 Task: Create New Customer with Customer Name: Fujiyama Sushi, Billing Address Line1: 4774 Agriculture Lane, Billing Address Line2:  Homestead, Billing Address Line3:  Florida 33030
Action: Mouse moved to (155, 27)
Screenshot: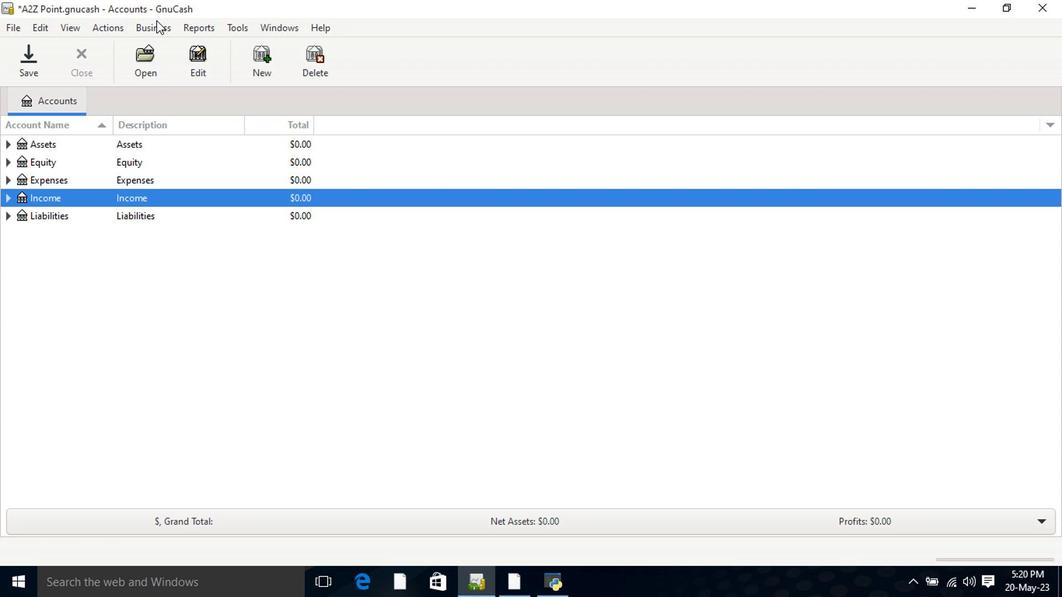 
Action: Mouse pressed left at (155, 27)
Screenshot: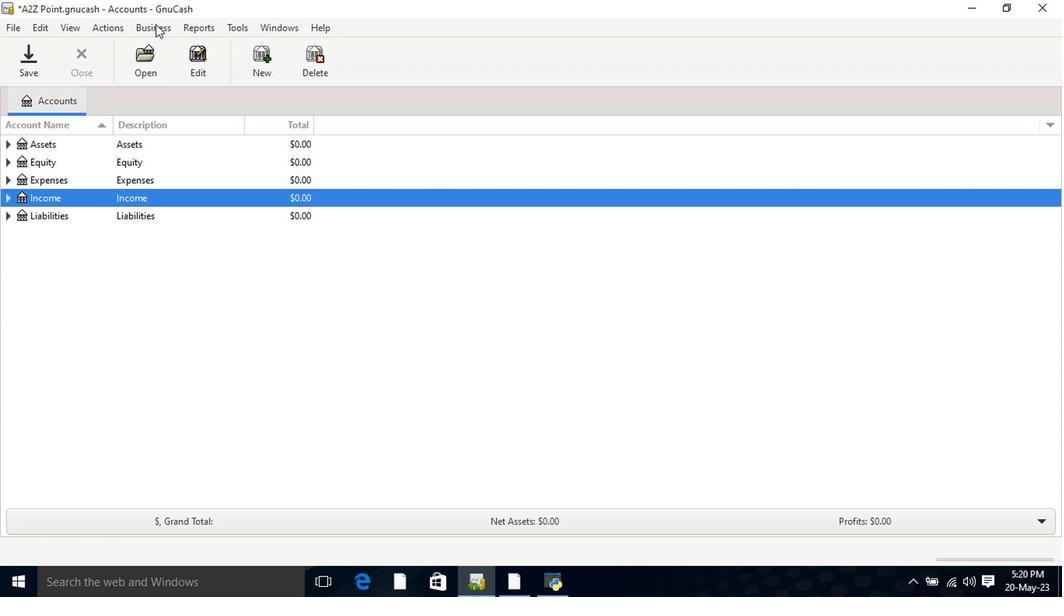 
Action: Mouse moved to (318, 71)
Screenshot: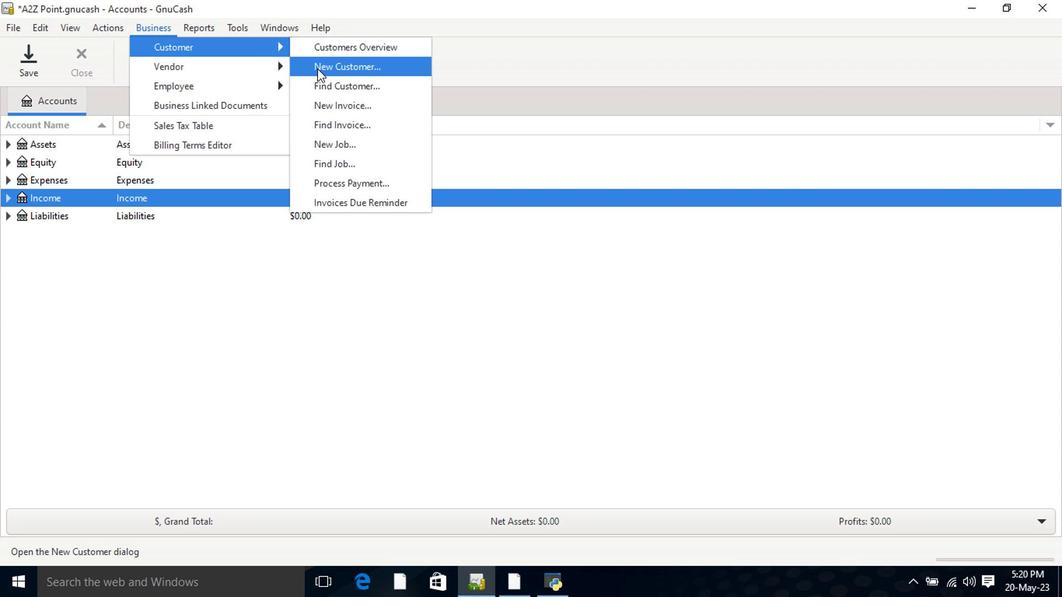 
Action: Mouse pressed left at (318, 71)
Screenshot: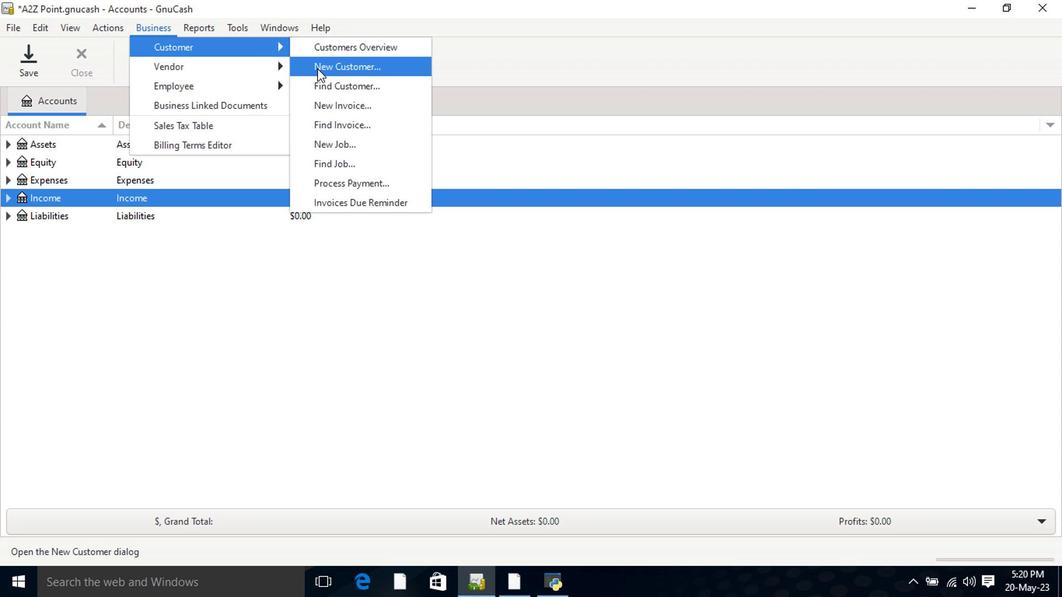 
Action: Mouse moved to (607, 180)
Screenshot: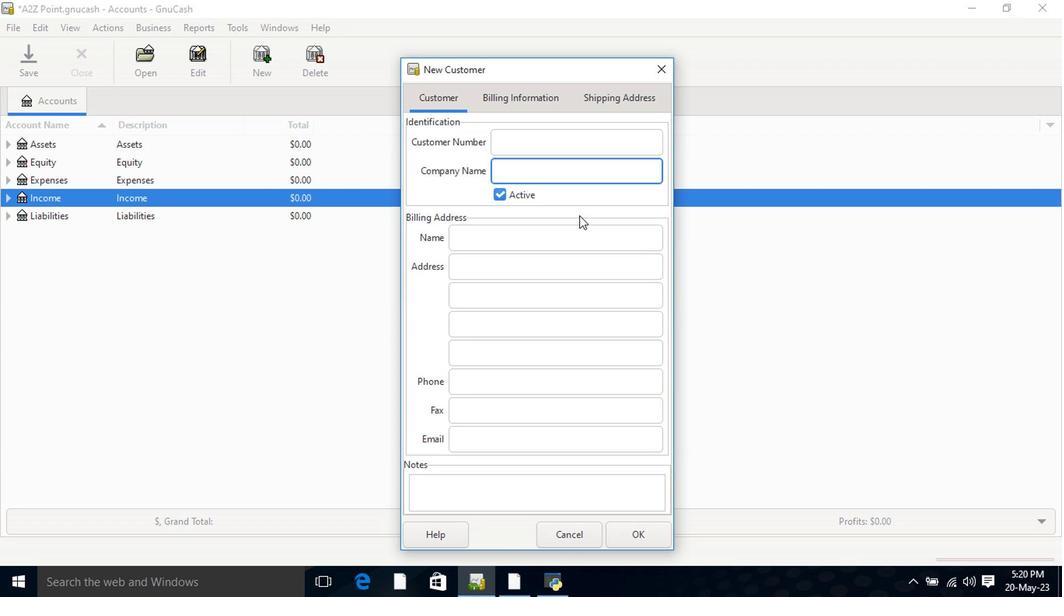 
Action: Key pressed <Key.shift>Fujiyama<Key.space><Key.shift>Sushi<Key.space><Key.backspace><Key.tab><Key.tab><Key.tab>4774<Key.space><Key.shift>Agriculture<Key.space><Key.shift>ane<Key.tab><Key.shift>Homestead<Key.tab><Key.shift>Florid<Key.space>33030
Screenshot: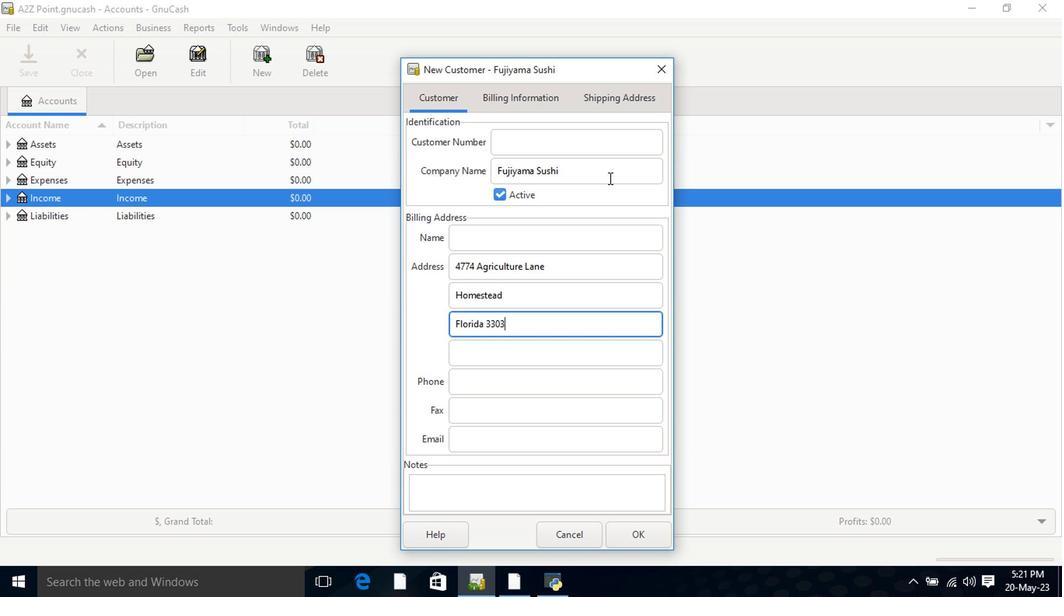 
Action: Mouse scrolled (607, 180) with delta (0, 0)
Screenshot: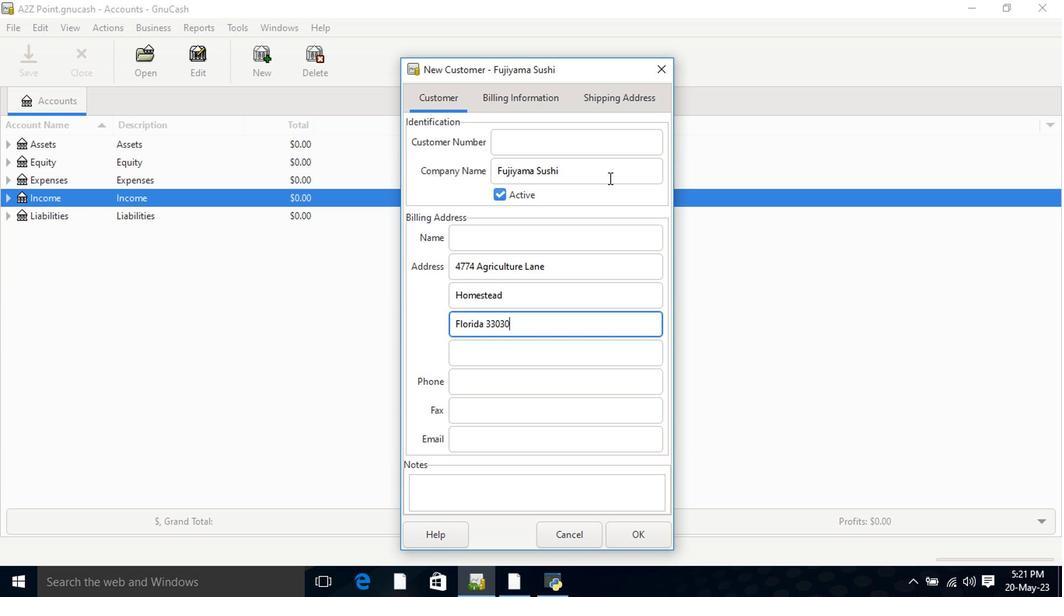 
Action: Mouse scrolled (607, 180) with delta (0, 0)
Screenshot: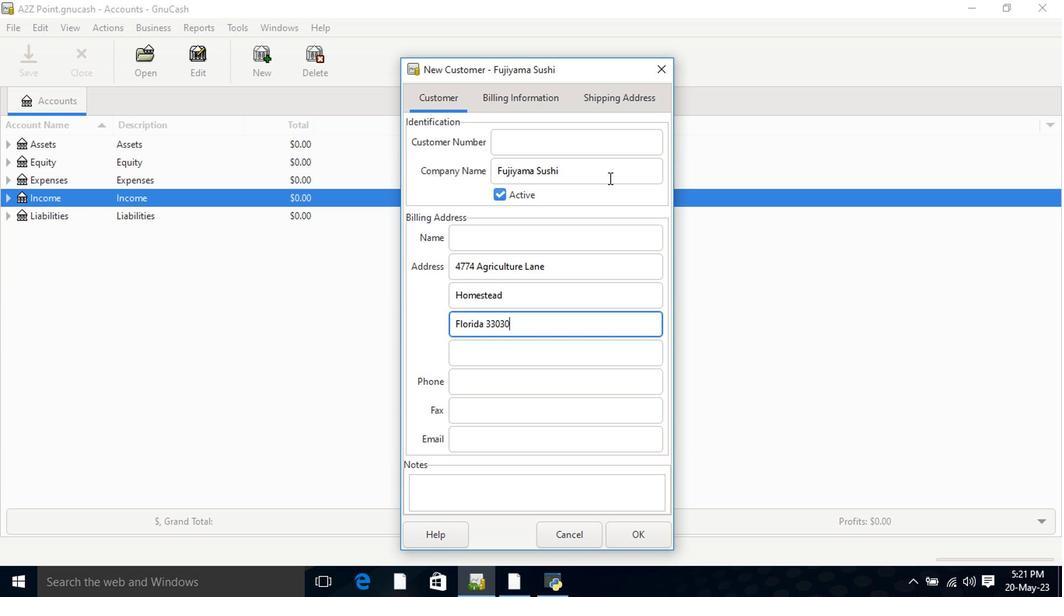 
Action: Mouse moved to (635, 537)
Screenshot: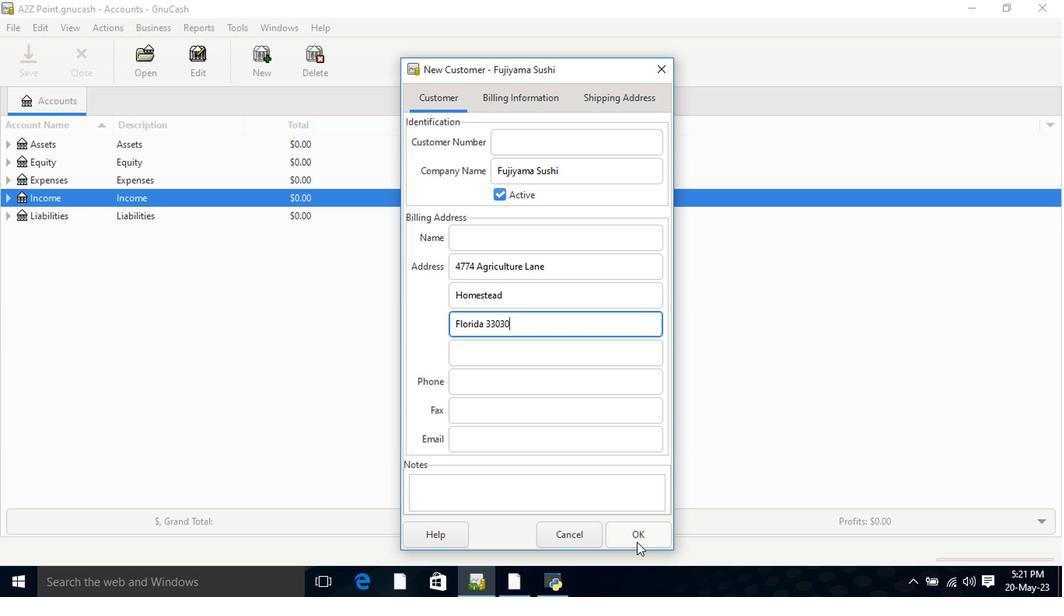 
Action: Mouse pressed left at (635, 537)
Screenshot: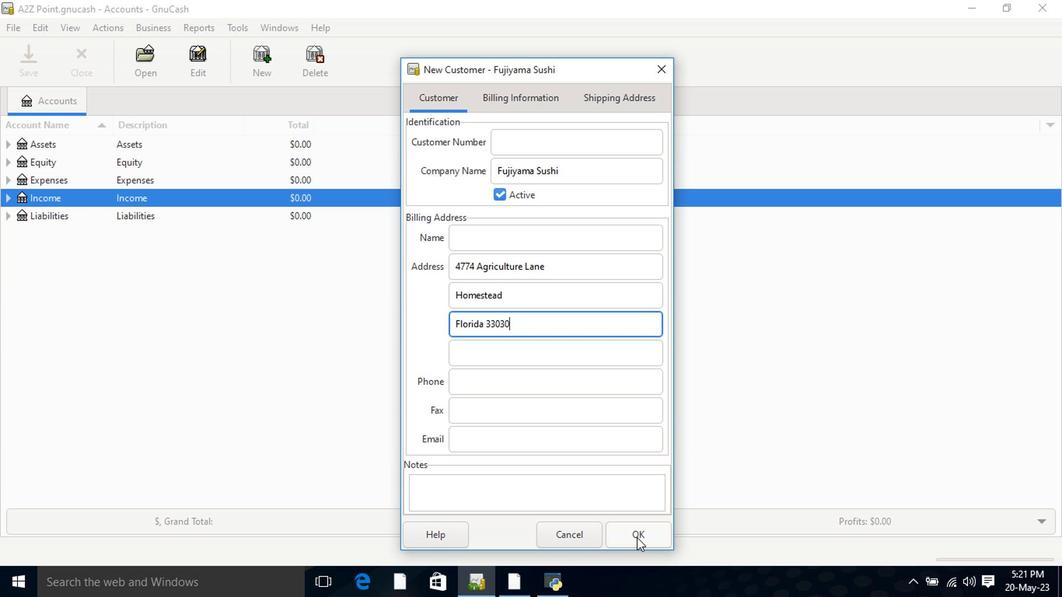 
